 Task: Find and open the email titled 'Important Email Etiquette Guidelines' in your inbox.
Action: Mouse moved to (256, 439)
Screenshot: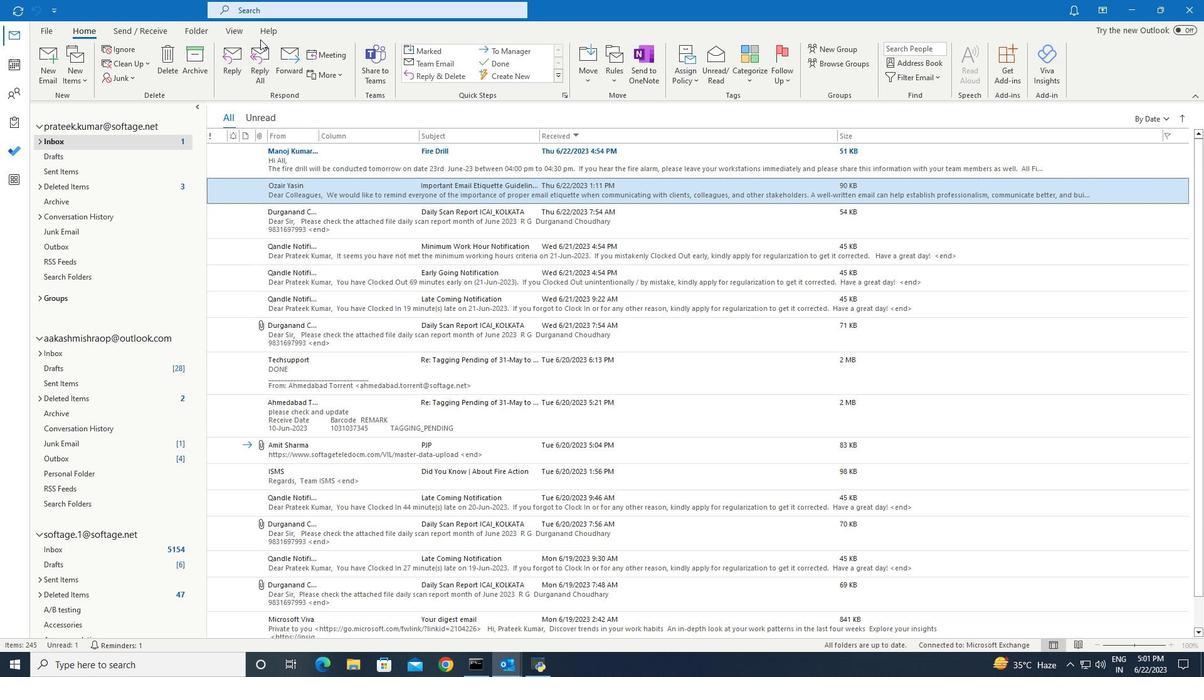 
Action: Mouse pressed left at (256, 439)
Screenshot: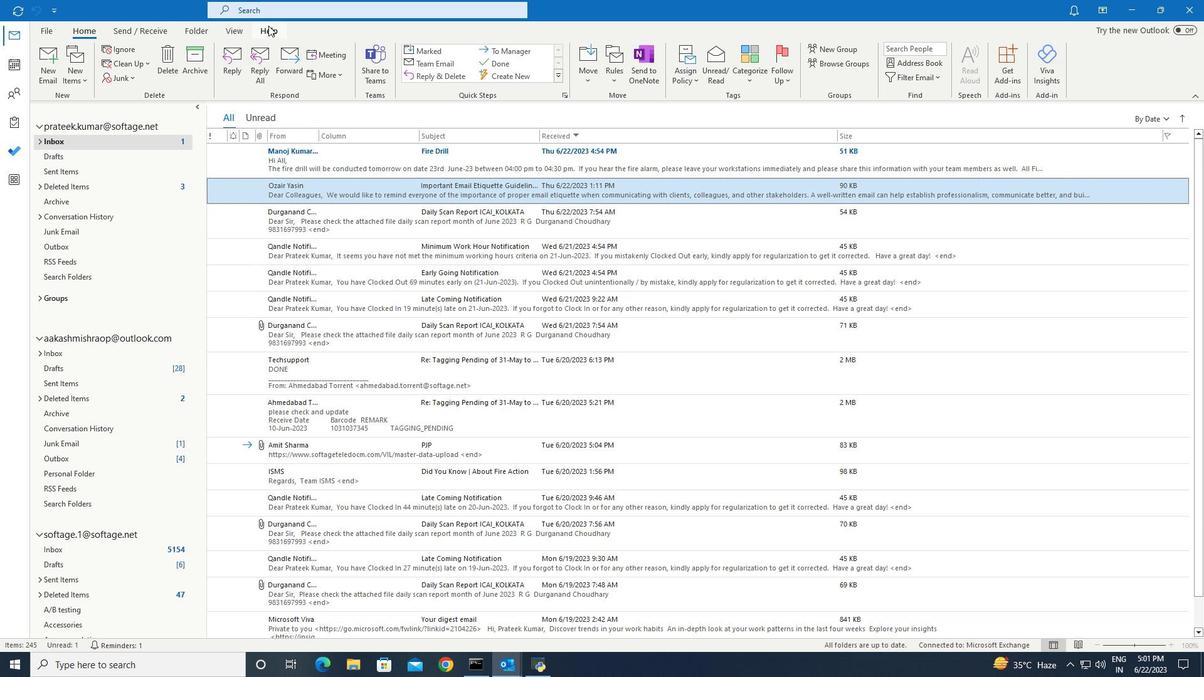 
Action: Mouse moved to (256, 439)
Screenshot: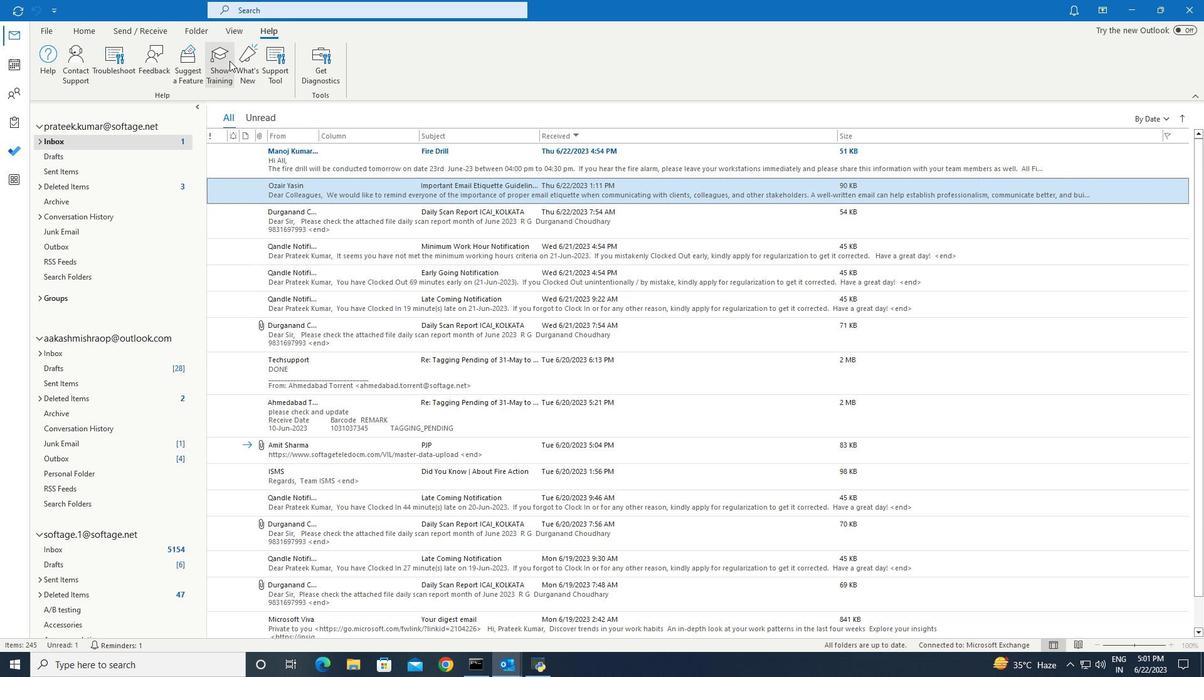 
Action: Mouse pressed left at (256, 439)
Screenshot: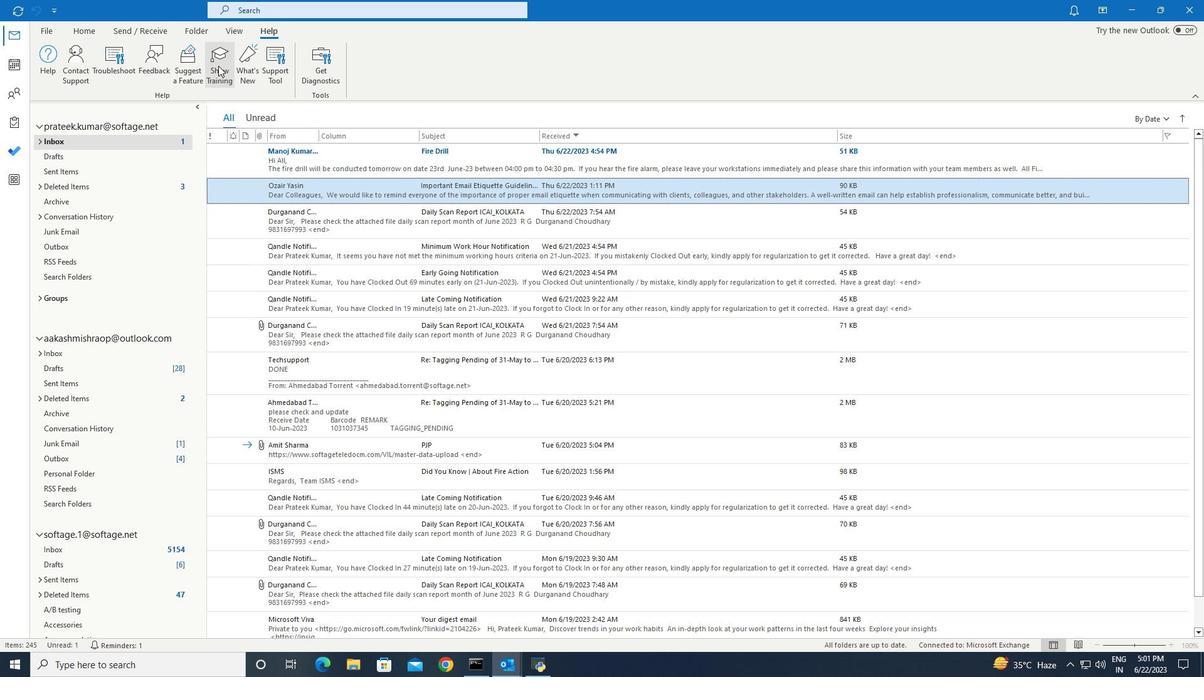
